 Task: Sort the products by price (highest first).
Action: Mouse moved to (15, 115)
Screenshot: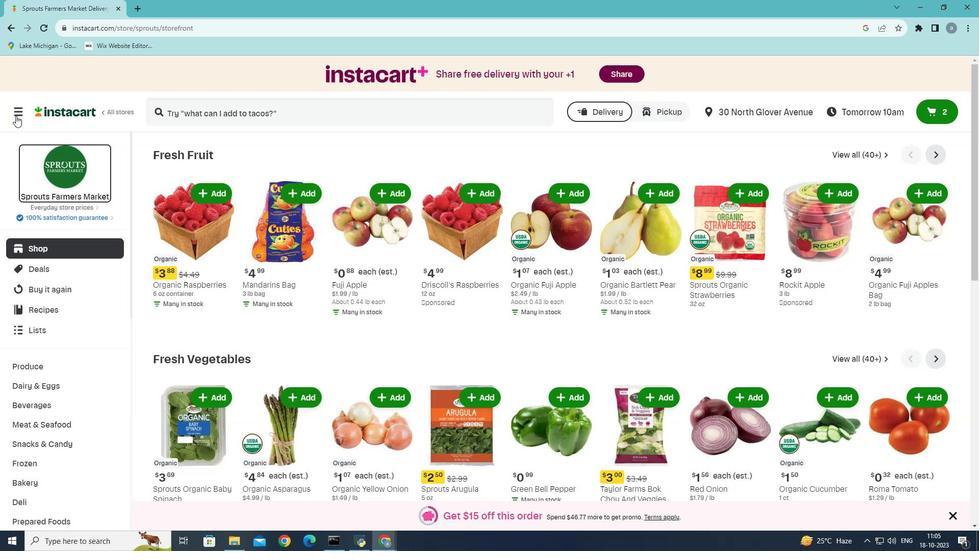 
Action: Mouse pressed left at (15, 115)
Screenshot: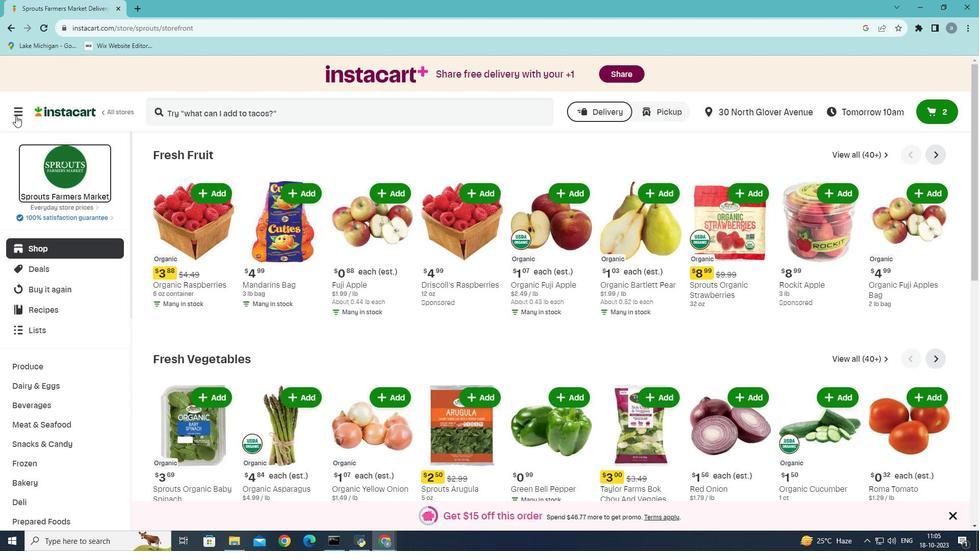 
Action: Mouse moved to (43, 299)
Screenshot: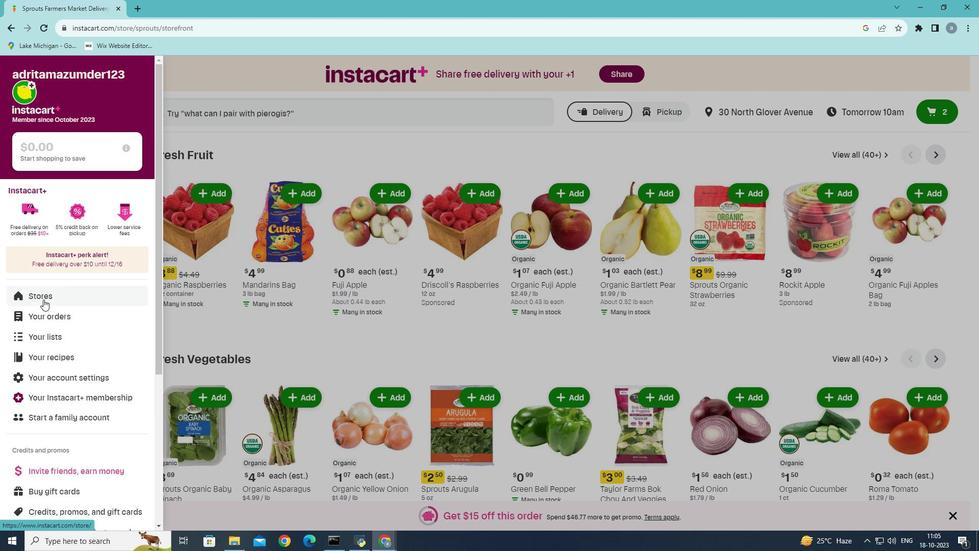 
Action: Mouse pressed left at (43, 299)
Screenshot: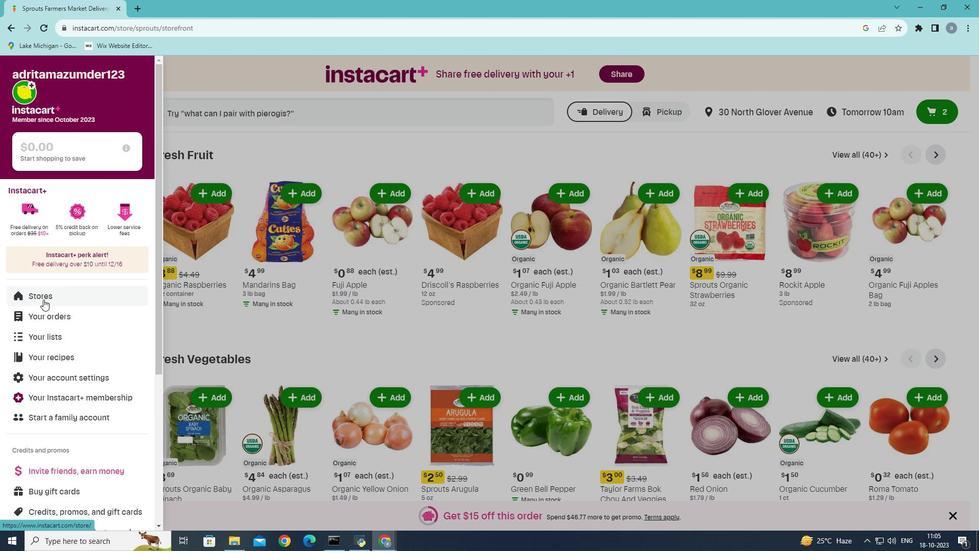 
Action: Mouse moved to (248, 117)
Screenshot: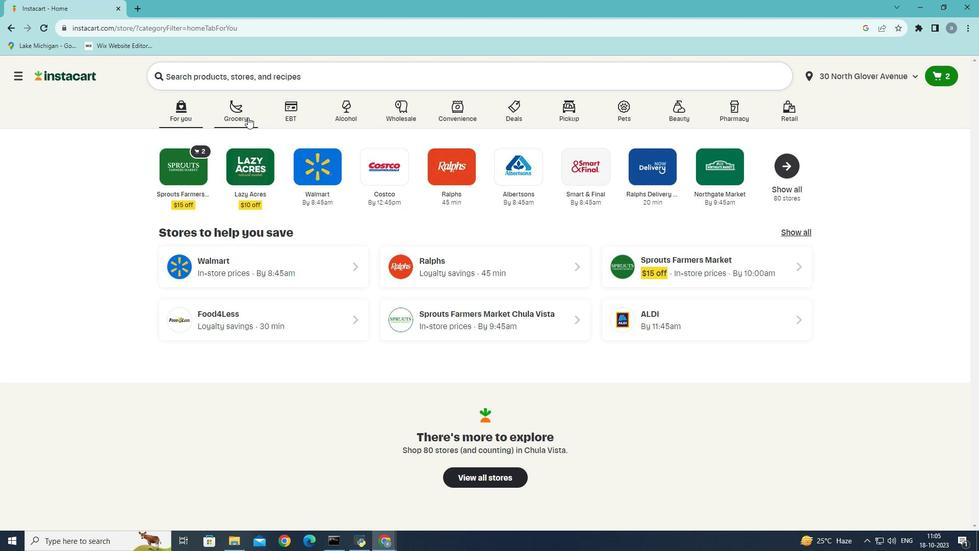 
Action: Mouse pressed left at (248, 117)
Screenshot: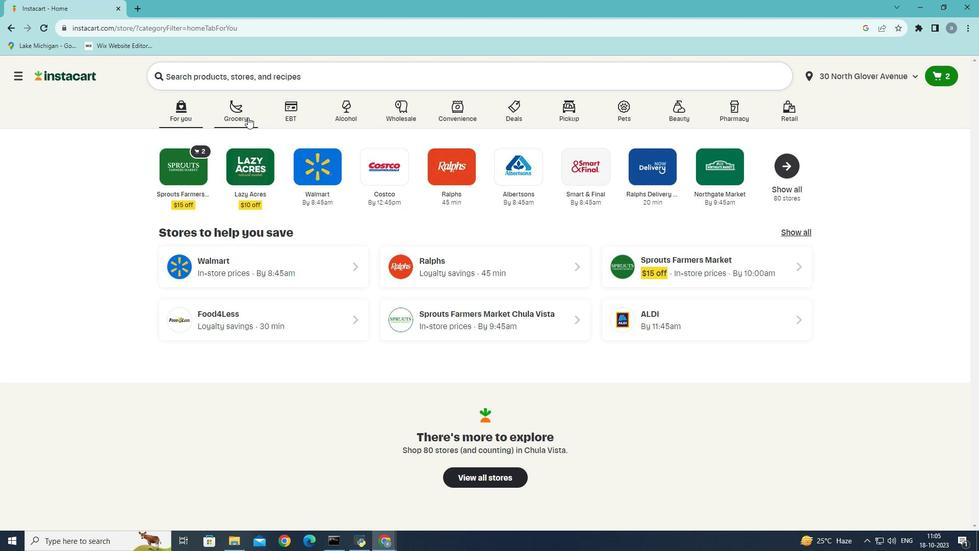 
Action: Mouse moved to (240, 293)
Screenshot: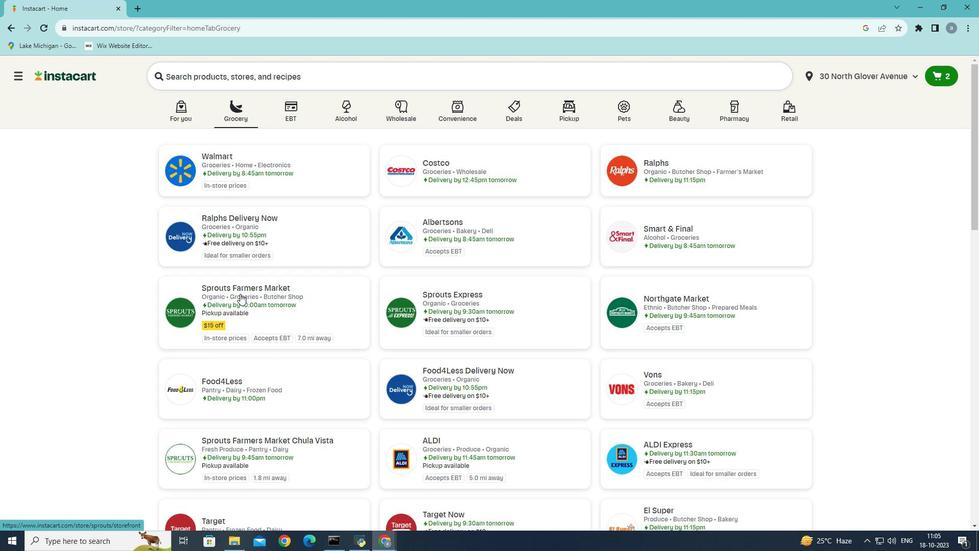 
Action: Mouse pressed left at (240, 293)
Screenshot: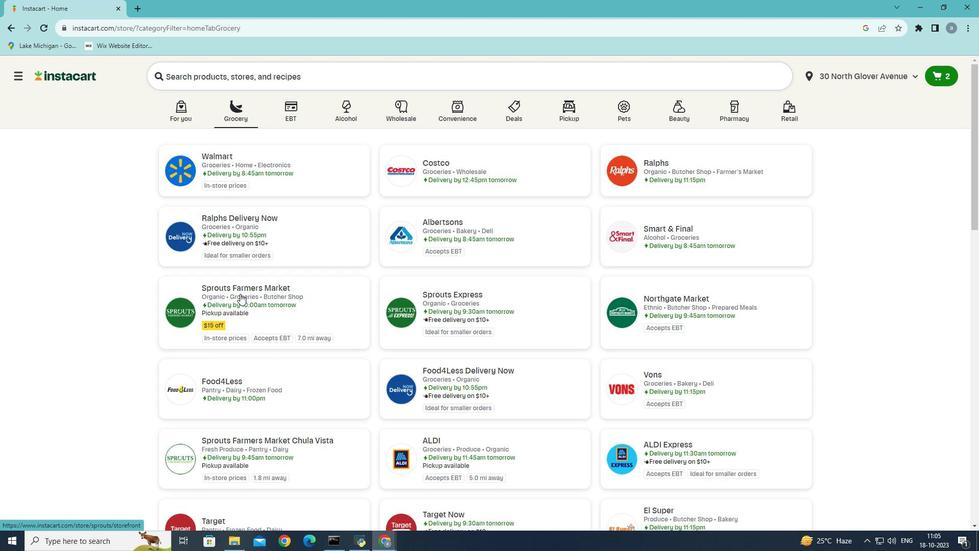 
Action: Mouse moved to (35, 422)
Screenshot: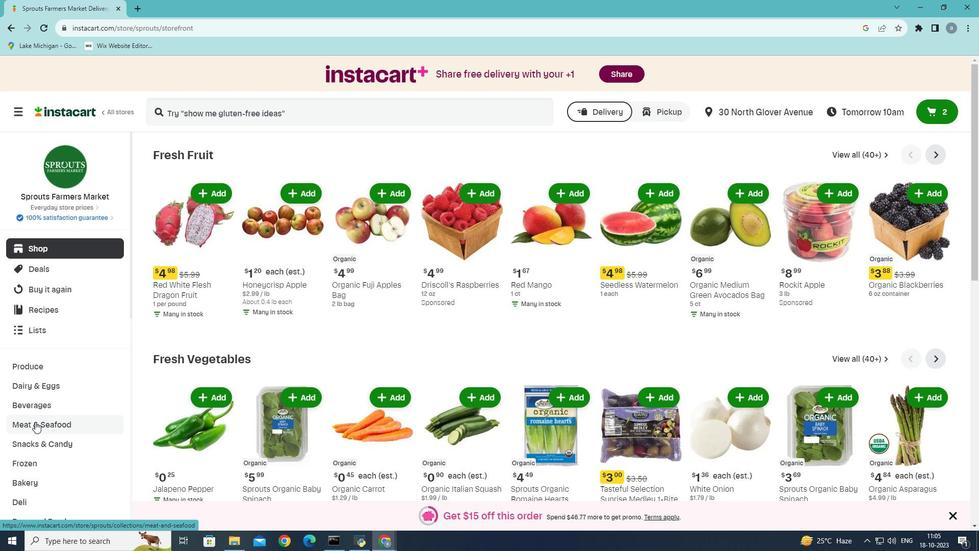 
Action: Mouse pressed left at (35, 422)
Screenshot: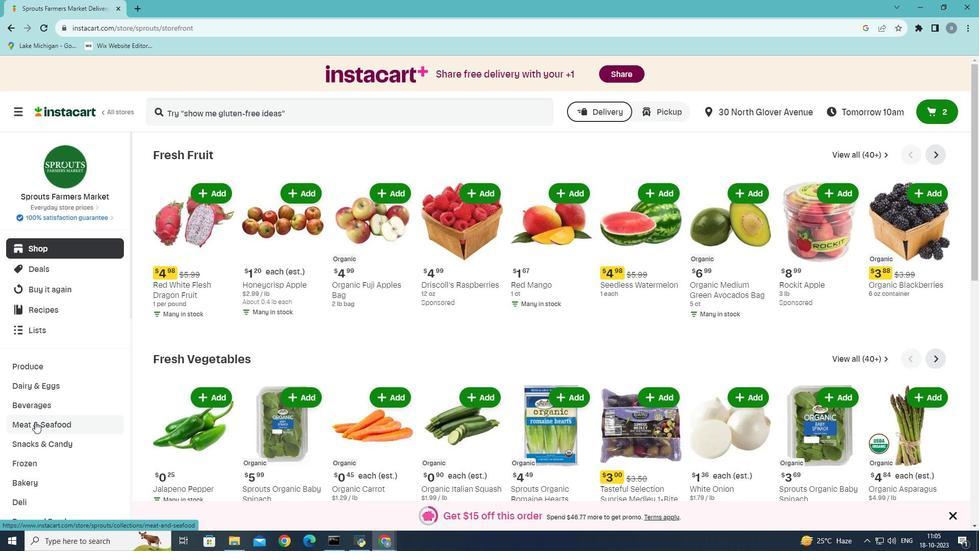 
Action: Mouse moved to (320, 179)
Screenshot: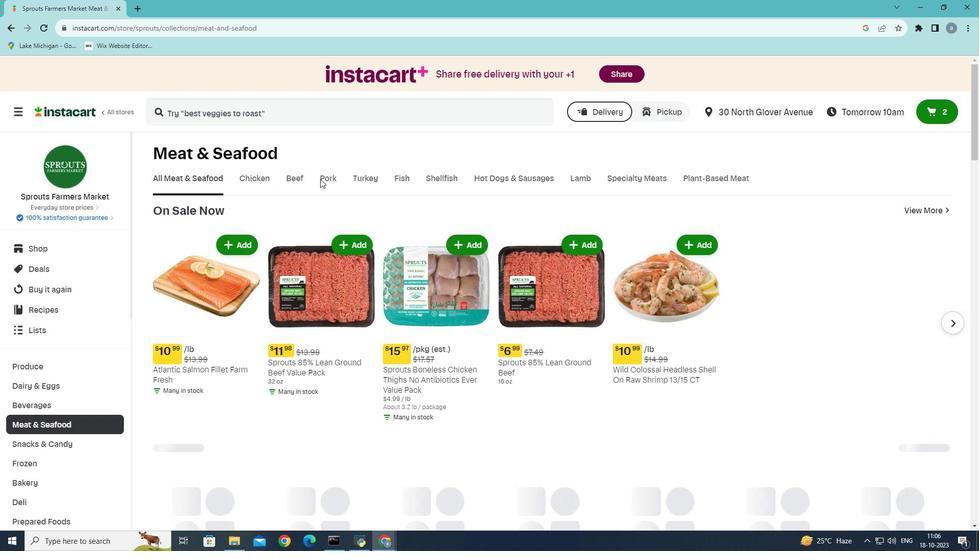 
Action: Mouse pressed left at (320, 179)
Screenshot: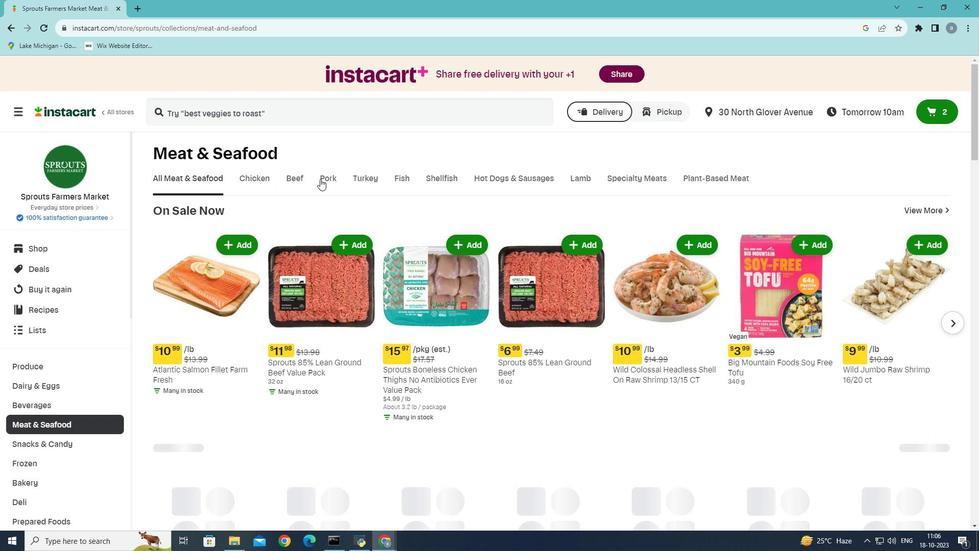 
Action: Mouse moved to (219, 212)
Screenshot: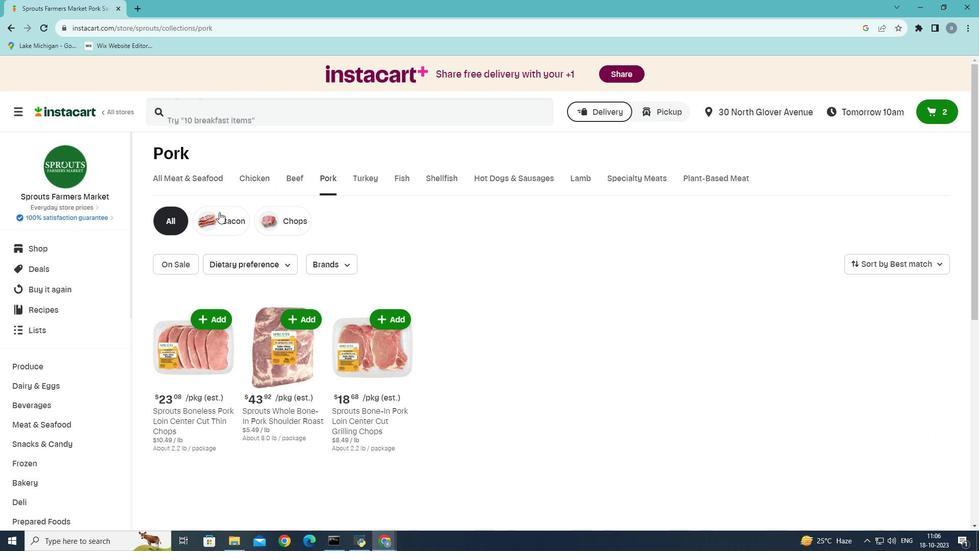 
Action: Mouse pressed left at (219, 212)
Screenshot: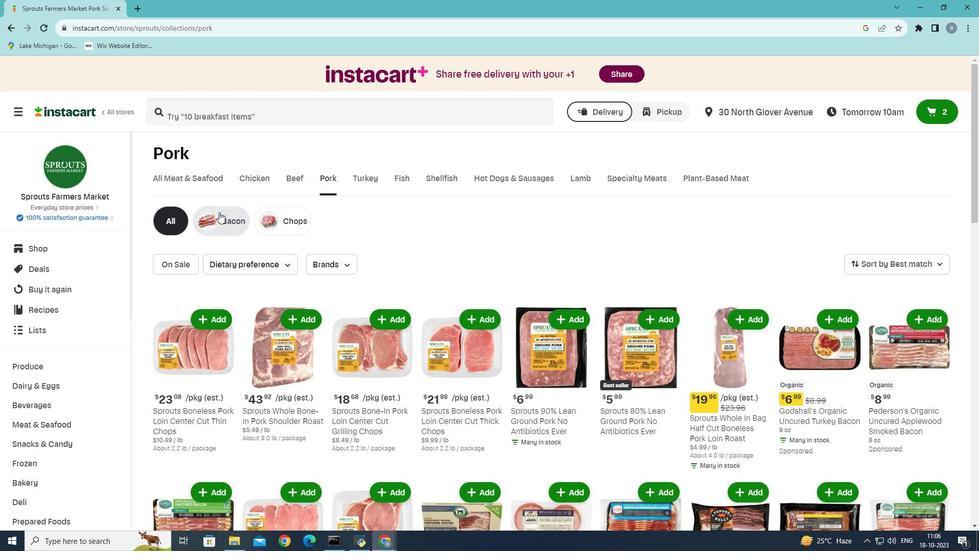 
Action: Mouse moved to (941, 264)
Screenshot: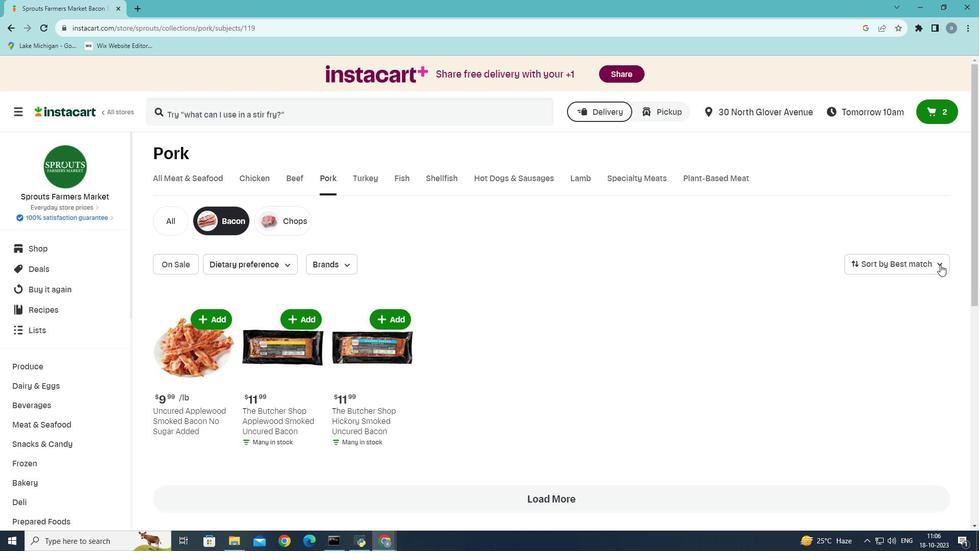 
Action: Mouse pressed left at (941, 264)
Screenshot: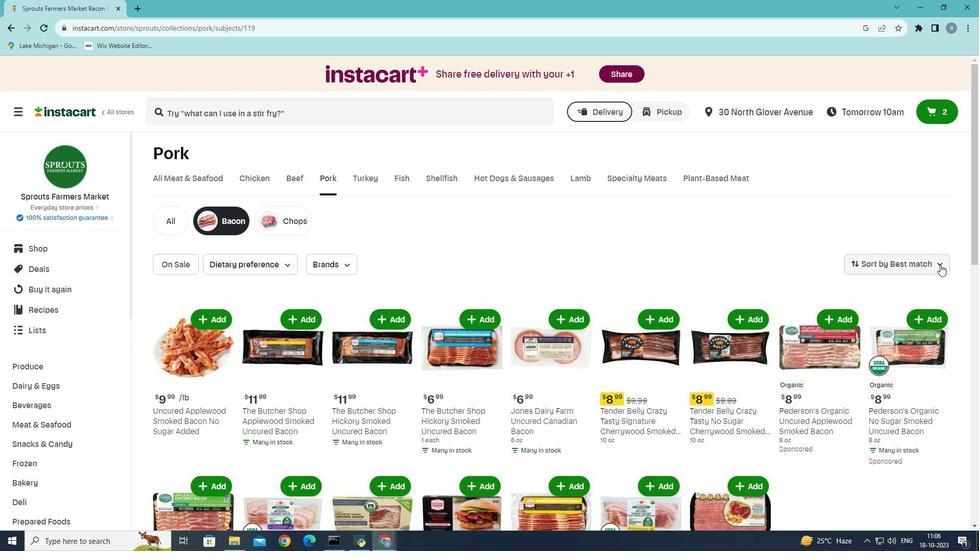 
Action: Mouse moved to (920, 332)
Screenshot: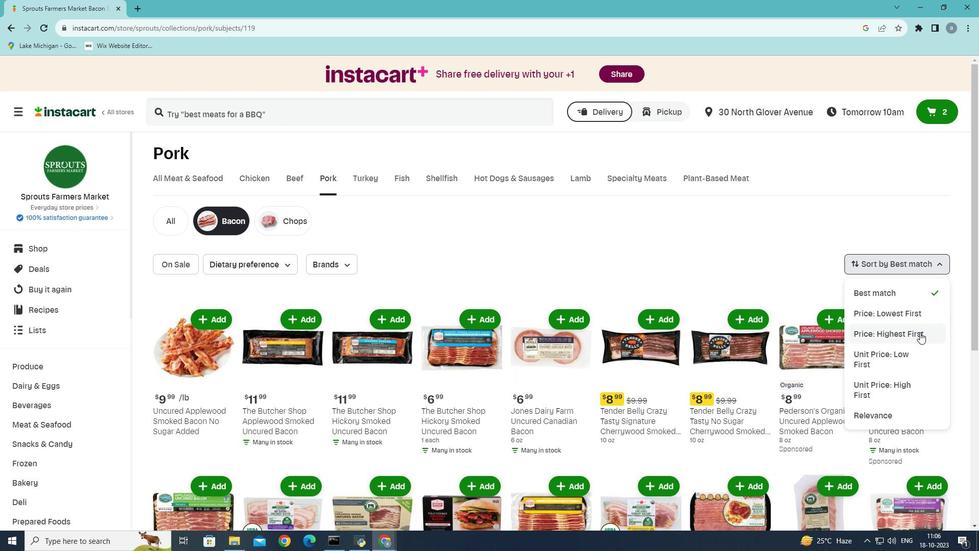 
Action: Mouse pressed left at (920, 332)
Screenshot: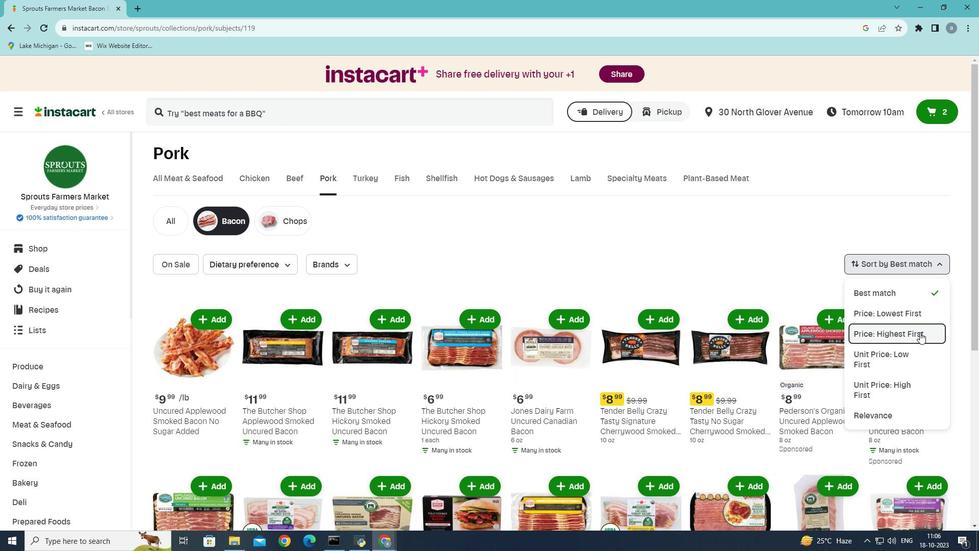 
Action: Mouse moved to (848, 312)
Screenshot: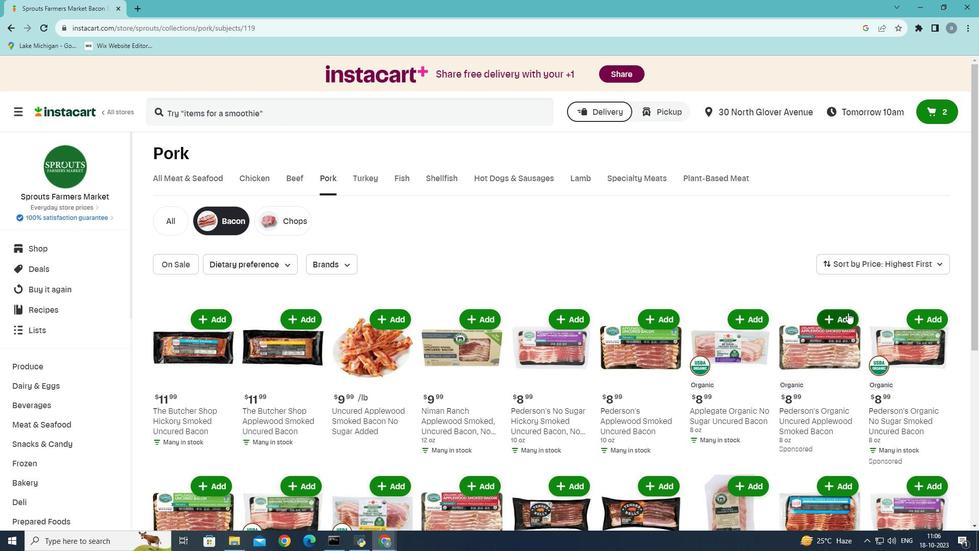 
